 Task: Create a rule when custom fields attachments is set to a datenot in next week.
Action: Mouse moved to (964, 81)
Screenshot: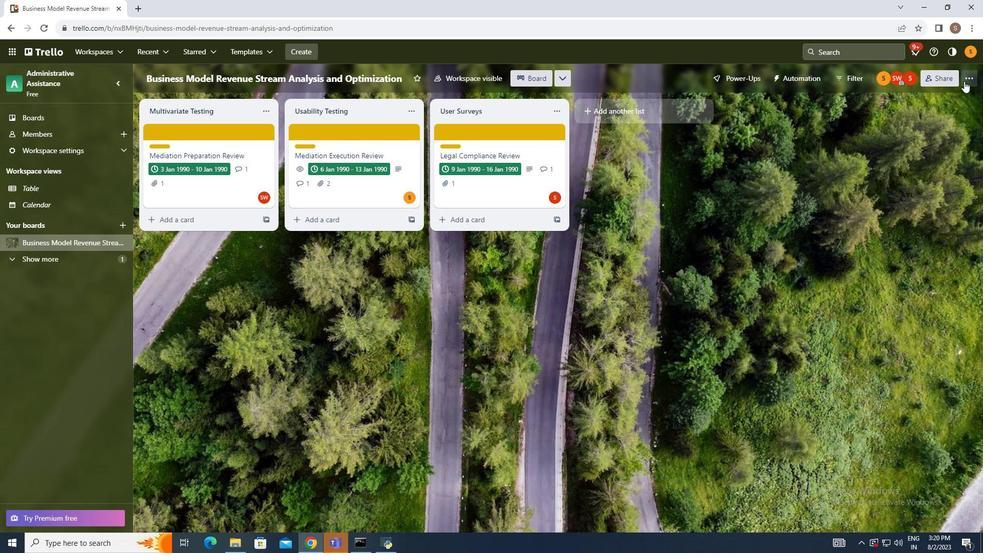 
Action: Mouse pressed left at (964, 81)
Screenshot: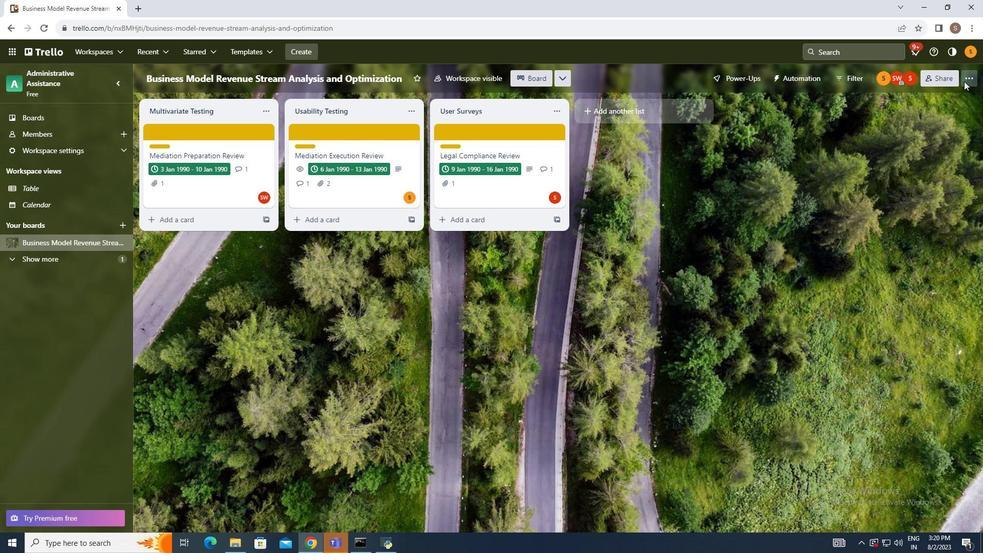 
Action: Mouse moved to (915, 206)
Screenshot: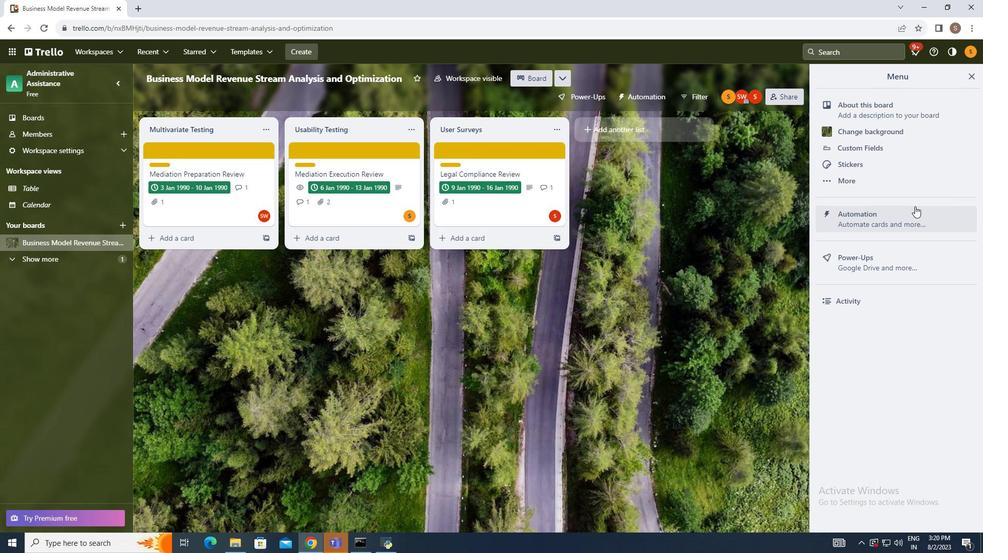 
Action: Mouse pressed left at (915, 206)
Screenshot: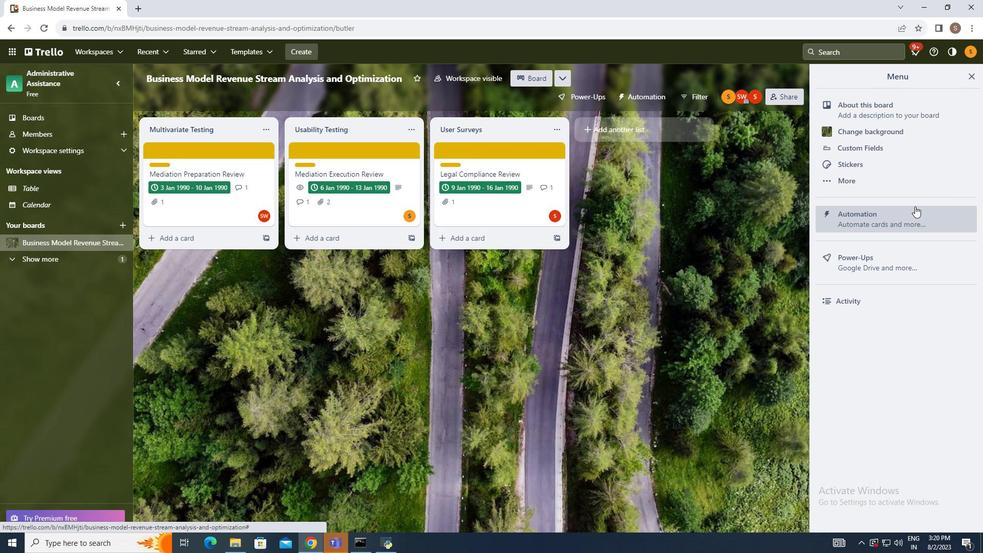 
Action: Mouse moved to (183, 180)
Screenshot: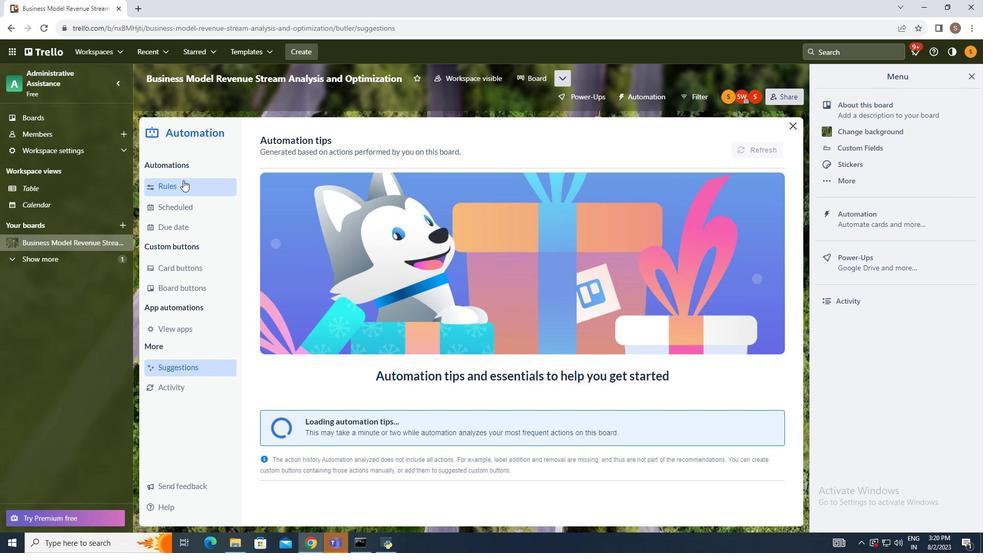 
Action: Mouse pressed left at (183, 180)
Screenshot: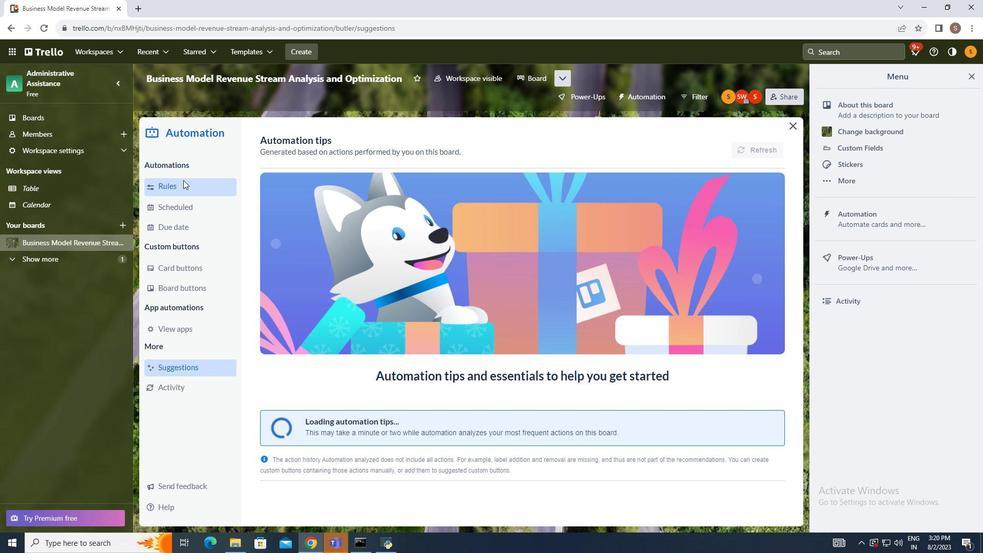 
Action: Mouse moved to (700, 145)
Screenshot: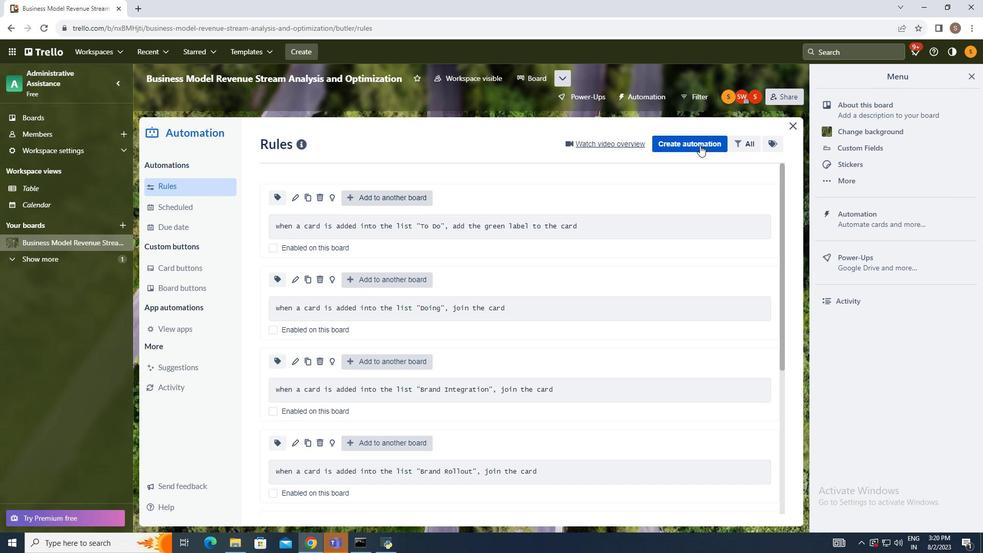 
Action: Mouse pressed left at (700, 145)
Screenshot: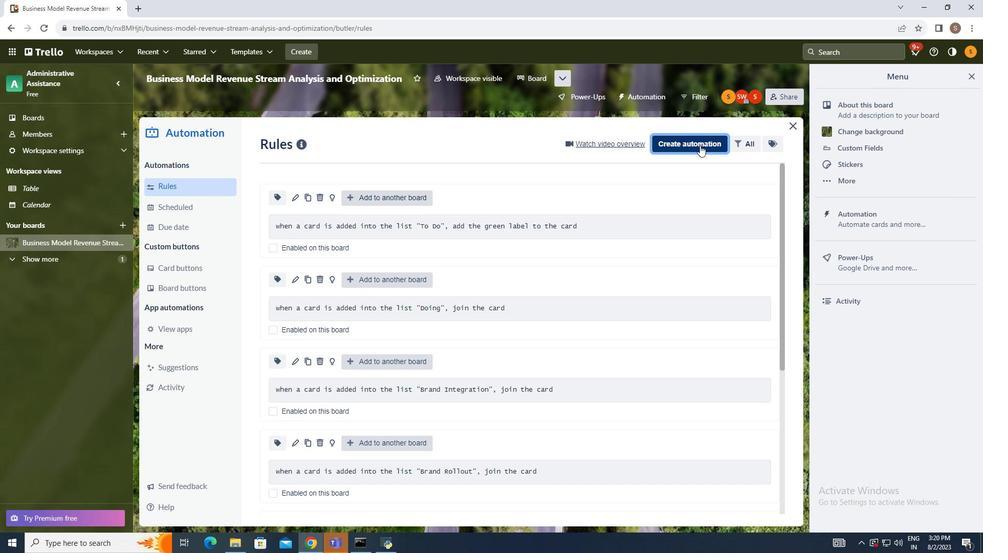 
Action: Mouse moved to (442, 237)
Screenshot: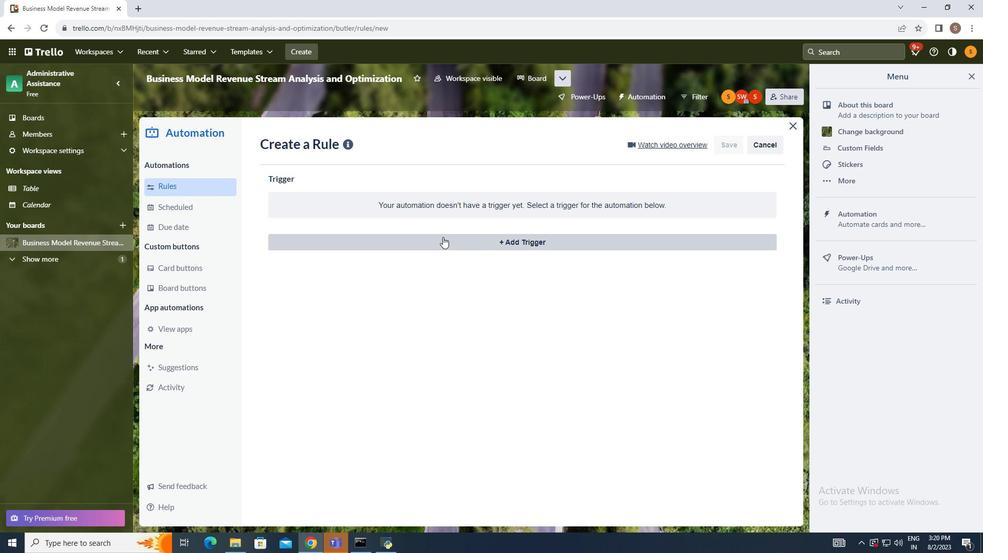 
Action: Mouse pressed left at (442, 237)
Screenshot: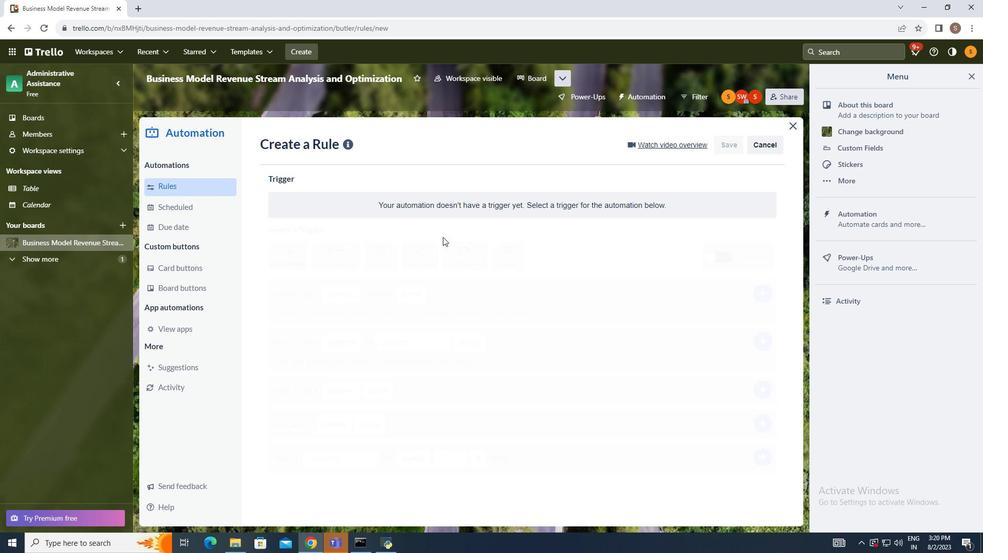 
Action: Mouse moved to (503, 269)
Screenshot: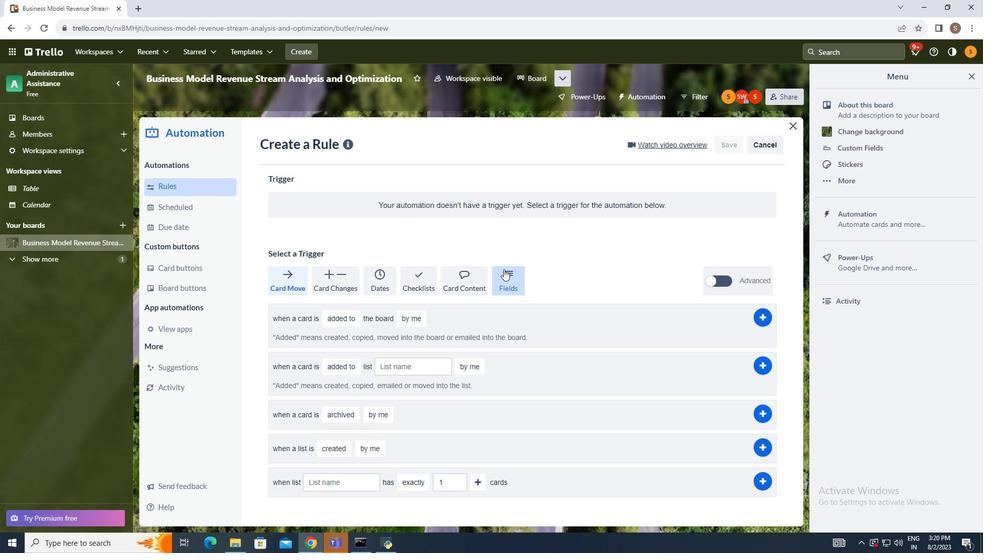 
Action: Mouse pressed left at (503, 269)
Screenshot: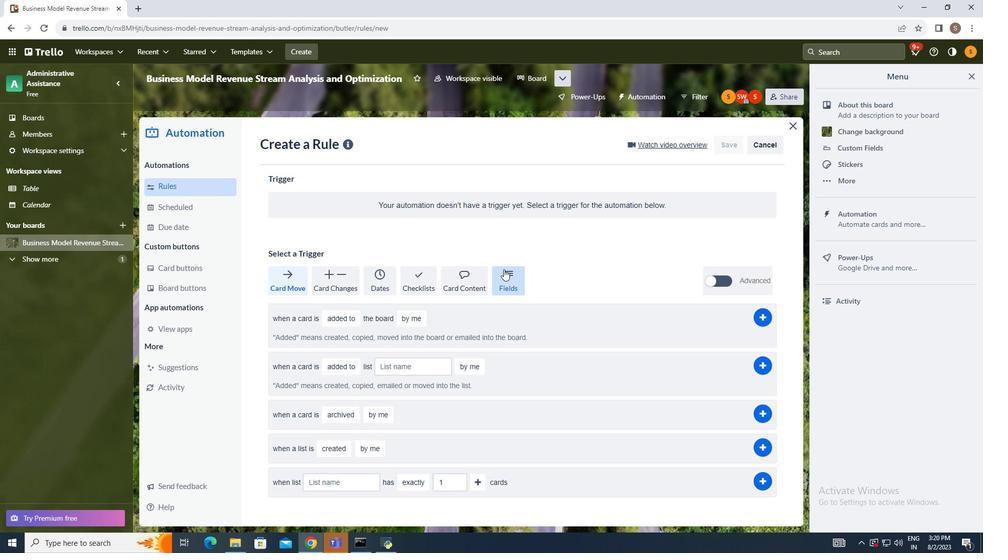 
Action: Mouse moved to (510, 281)
Screenshot: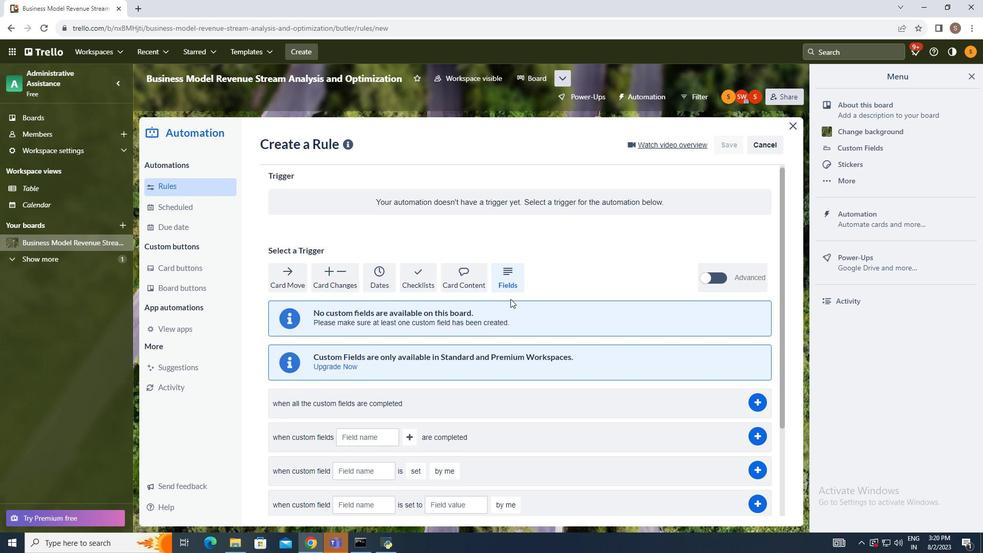
Action: Mouse scrolled (510, 281) with delta (0, 0)
Screenshot: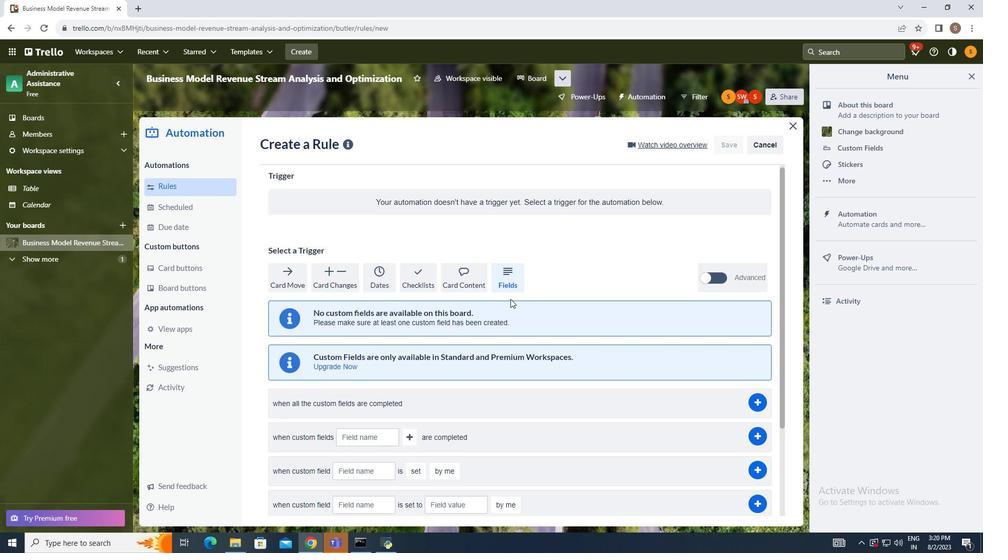 
Action: Mouse moved to (510, 287)
Screenshot: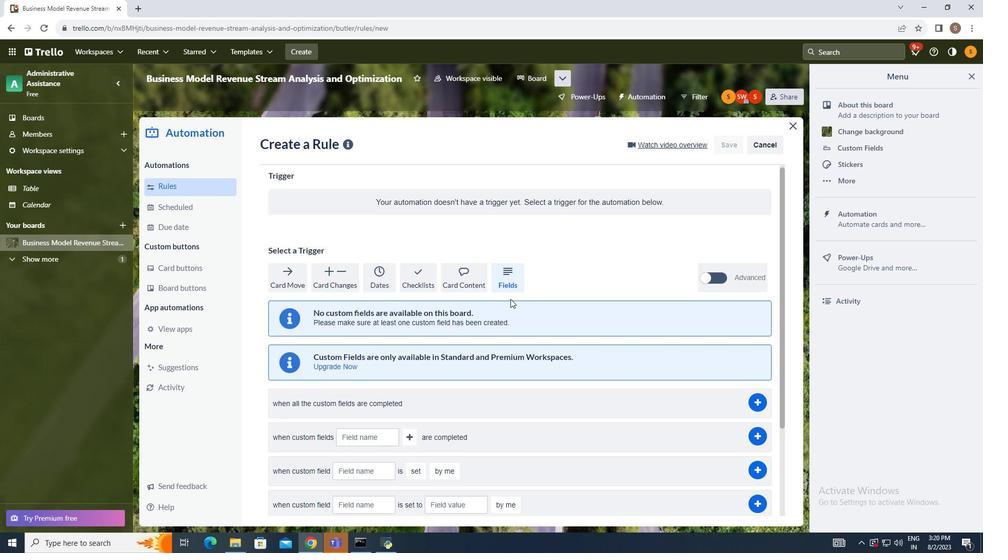 
Action: Mouse scrolled (510, 286) with delta (0, 0)
Screenshot: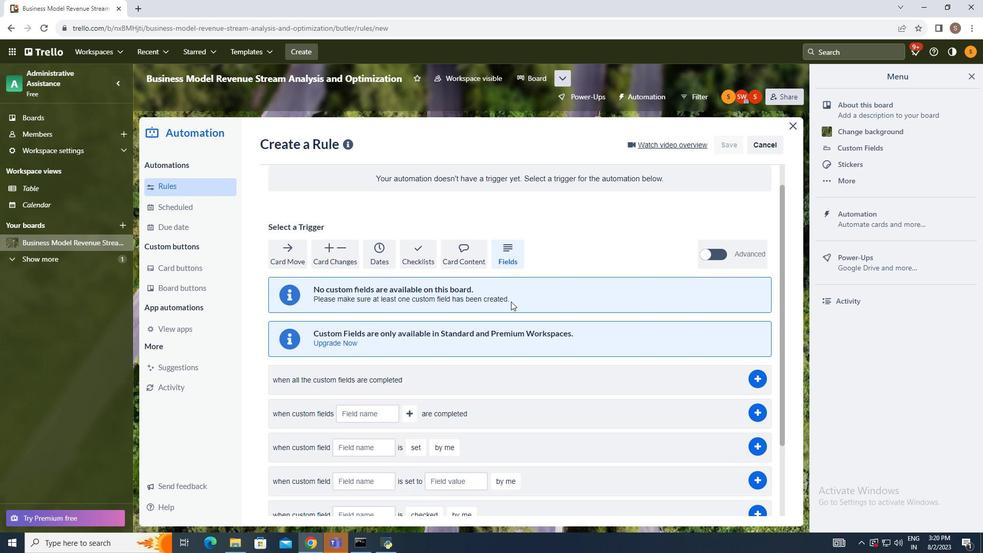 
Action: Mouse moved to (510, 297)
Screenshot: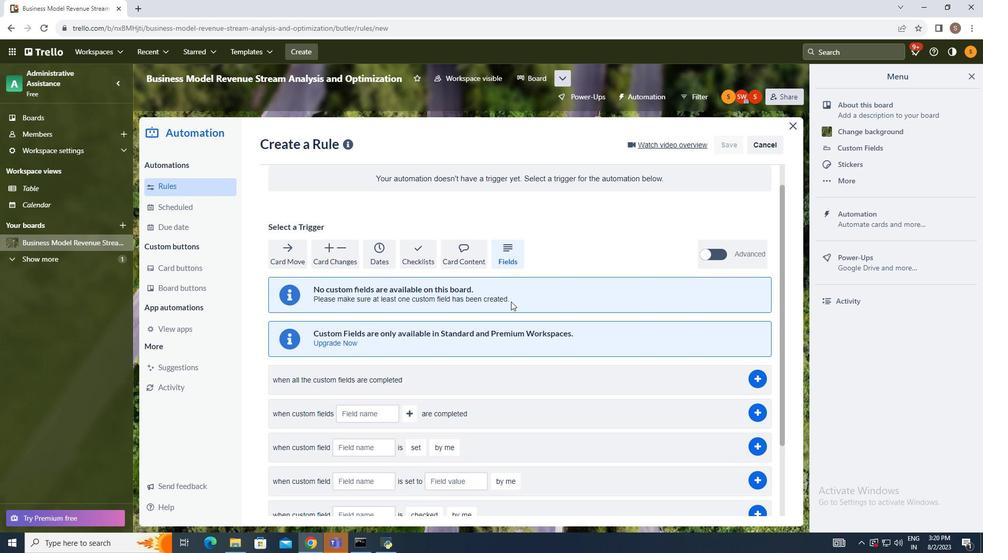 
Action: Mouse scrolled (510, 296) with delta (0, 0)
Screenshot: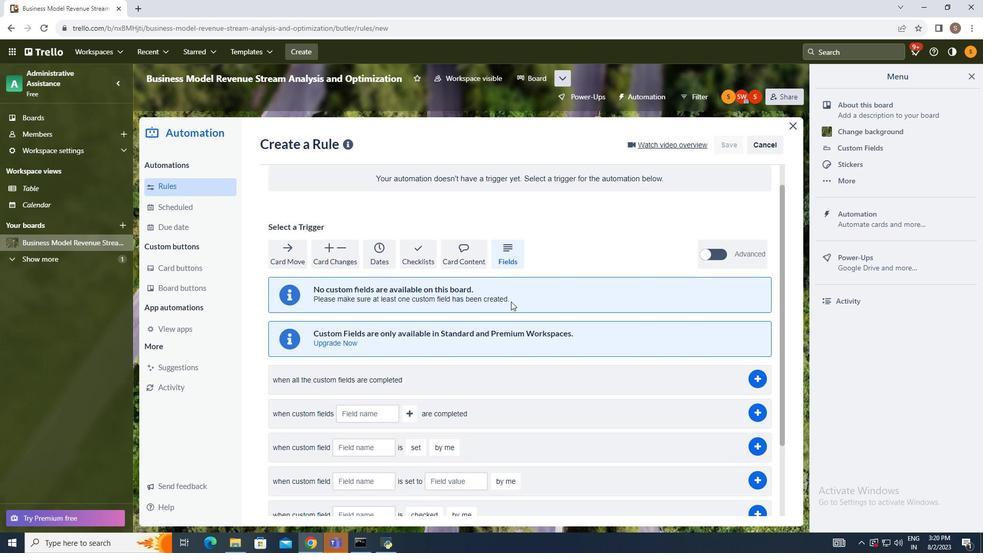 
Action: Mouse moved to (511, 300)
Screenshot: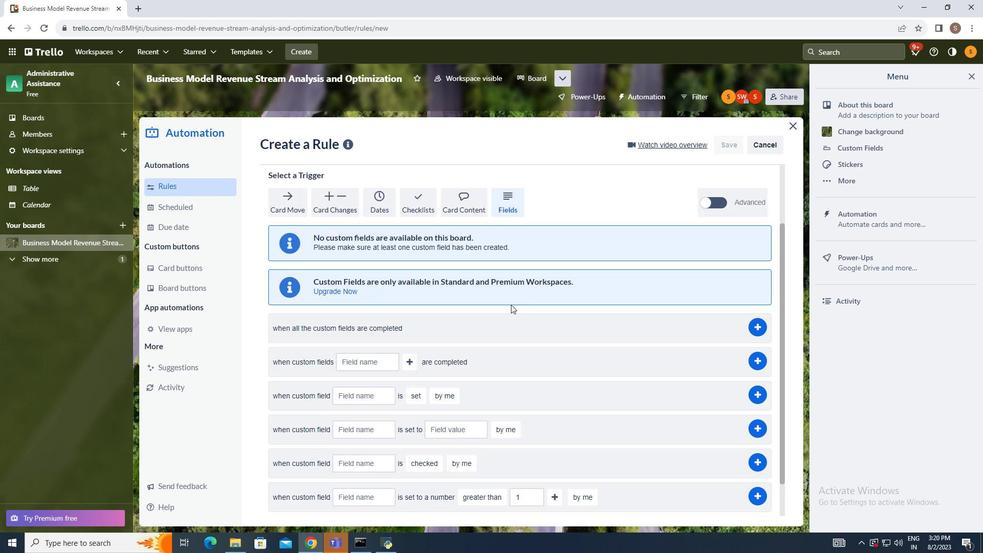 
Action: Mouse scrolled (511, 300) with delta (0, 0)
Screenshot: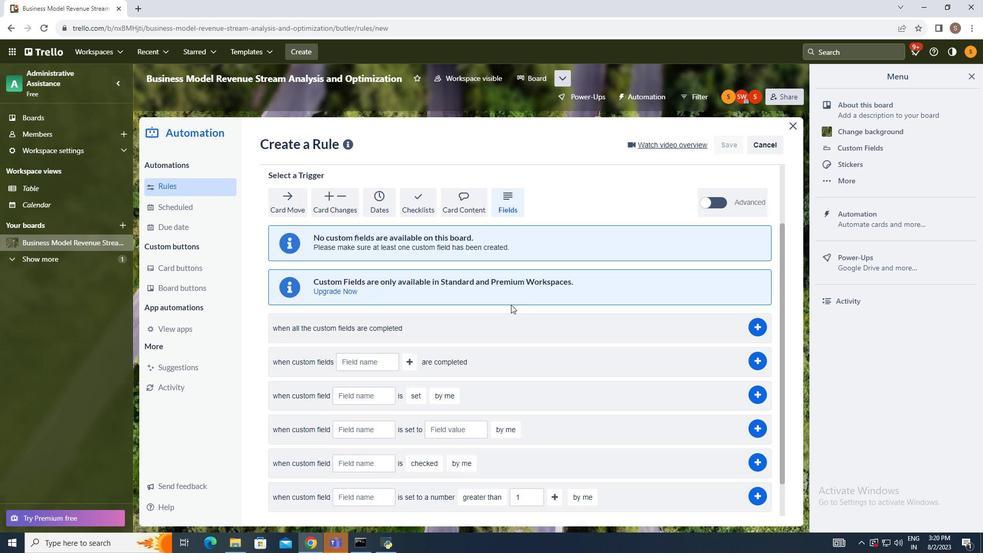
Action: Mouse moved to (511, 302)
Screenshot: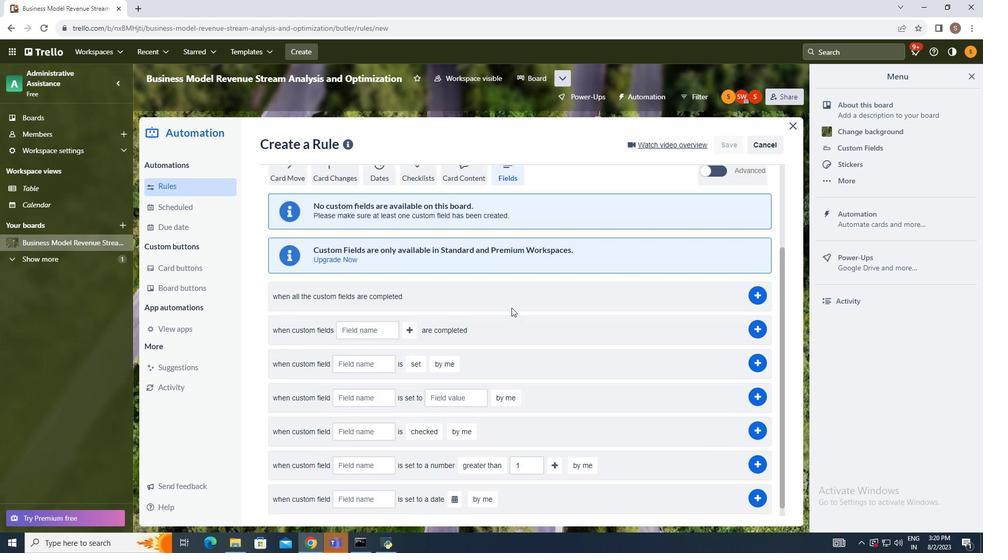 
Action: Mouse scrolled (511, 301) with delta (0, 0)
Screenshot: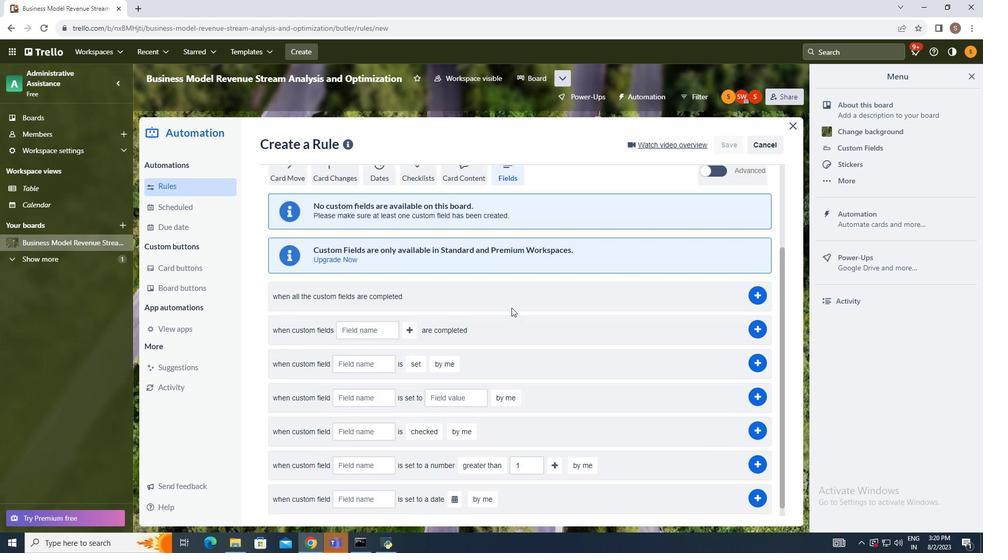 
Action: Mouse moved to (355, 490)
Screenshot: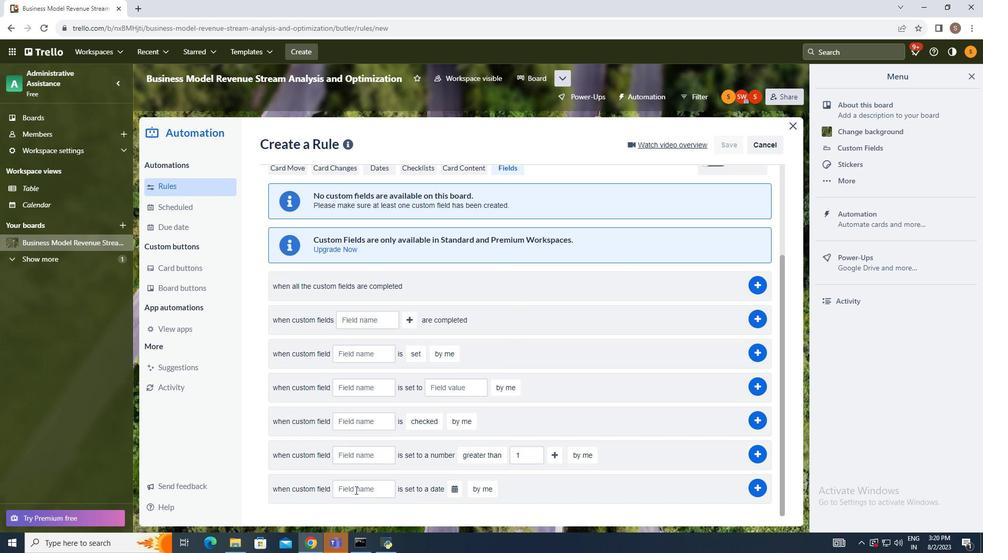 
Action: Mouse pressed left at (355, 490)
Screenshot: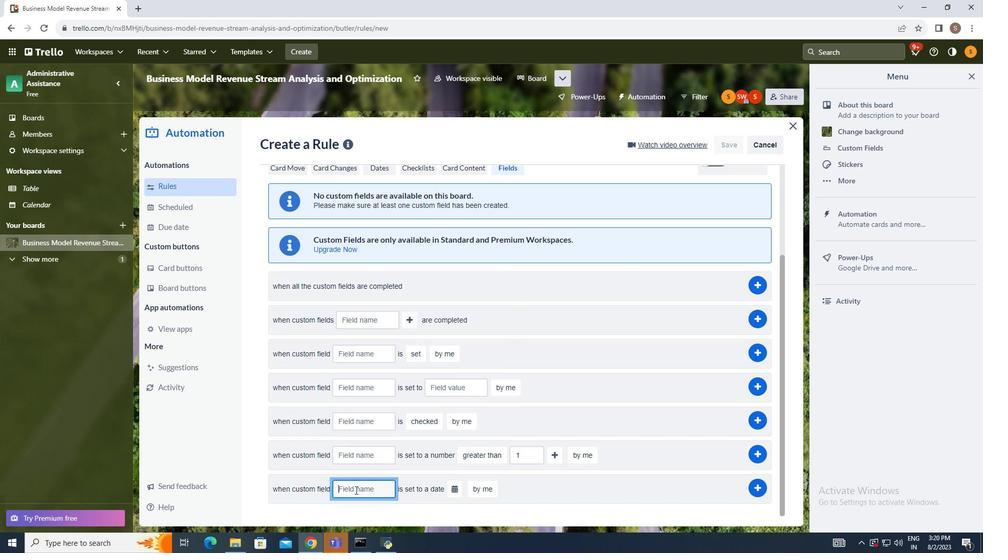 
Action: Mouse moved to (280, 460)
Screenshot: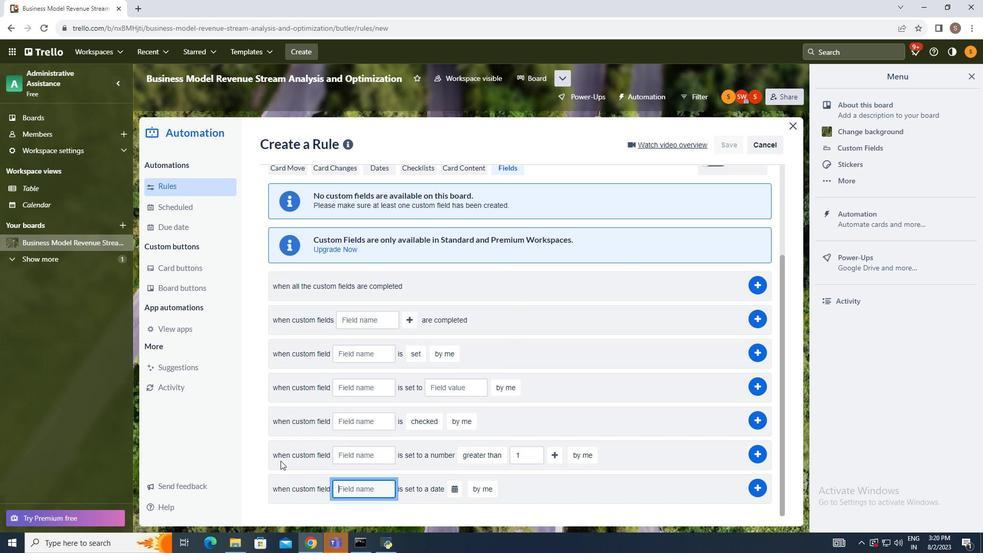 
Action: Key pressed attachments
Screenshot: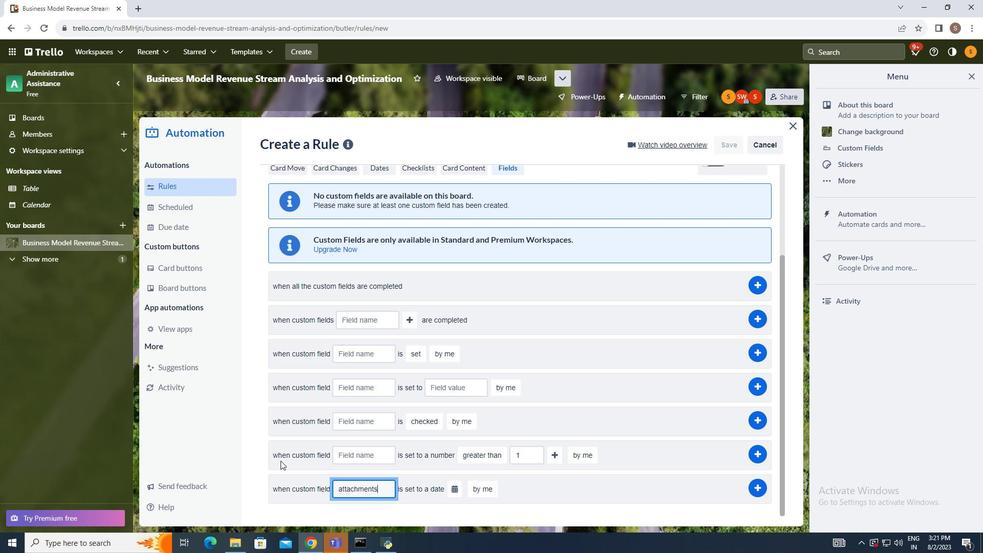 
Action: Mouse moved to (453, 490)
Screenshot: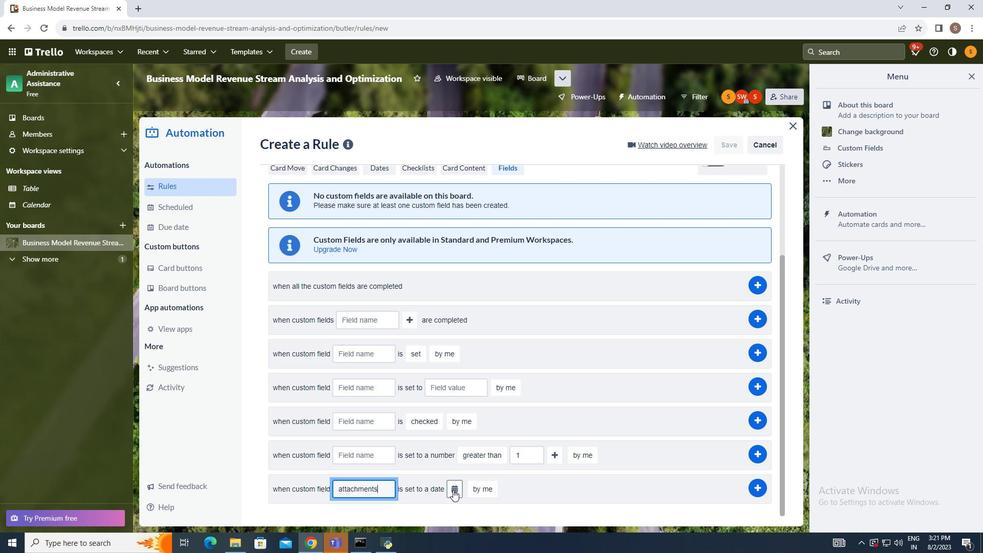 
Action: Mouse pressed left at (453, 490)
Screenshot: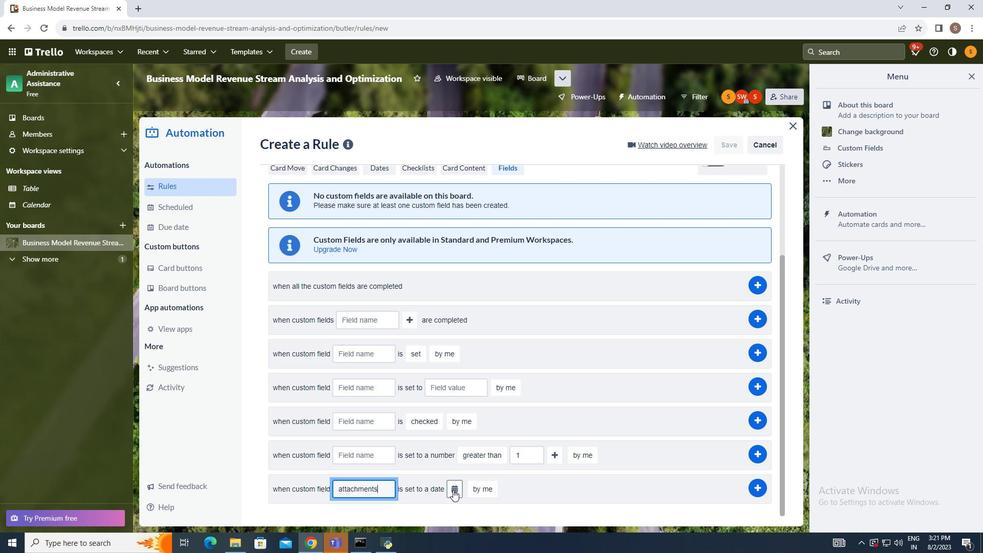 
Action: Mouse moved to (453, 490)
Screenshot: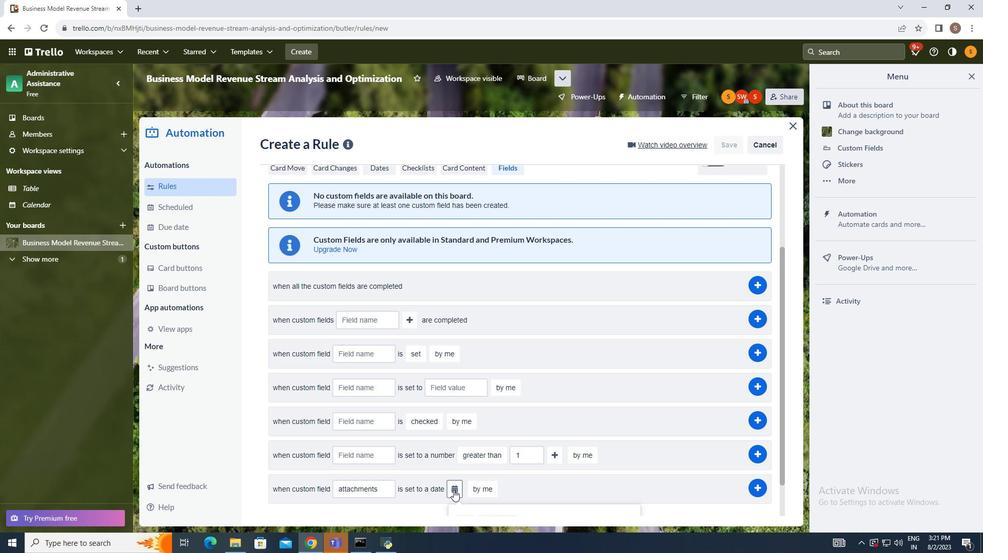 
Action: Mouse scrolled (453, 489) with delta (0, 0)
Screenshot: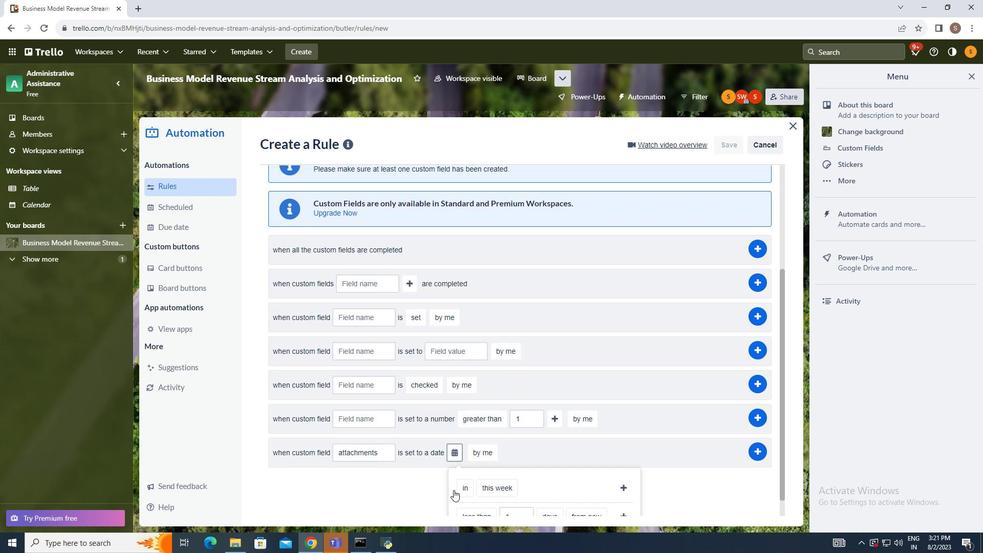 
Action: Mouse scrolled (453, 489) with delta (0, 0)
Screenshot: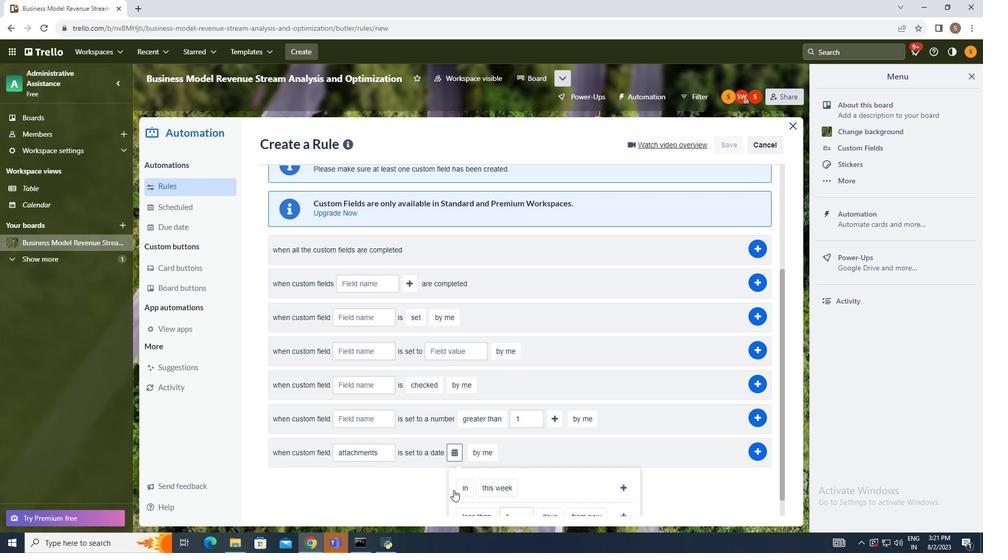 
Action: Mouse moved to (462, 465)
Screenshot: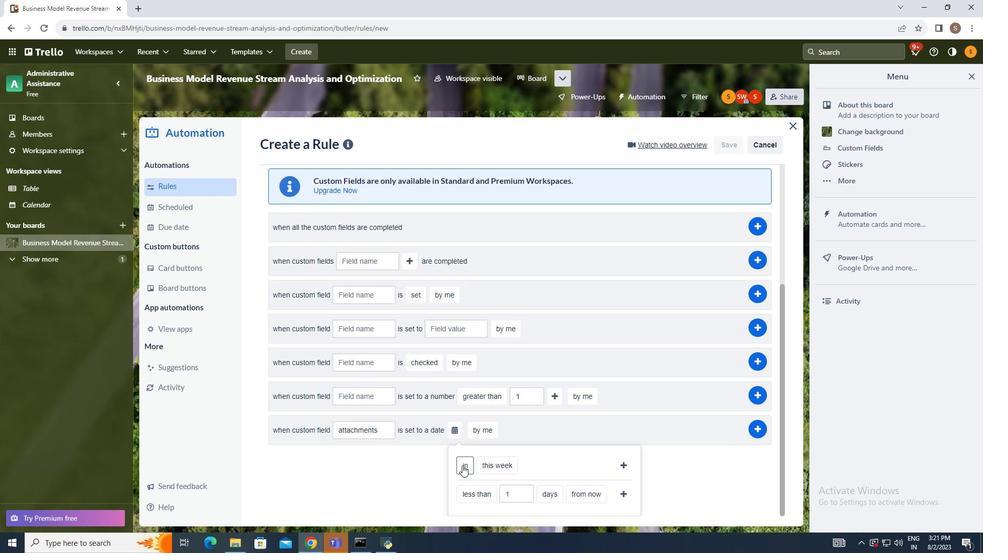 
Action: Mouse pressed left at (462, 465)
Screenshot: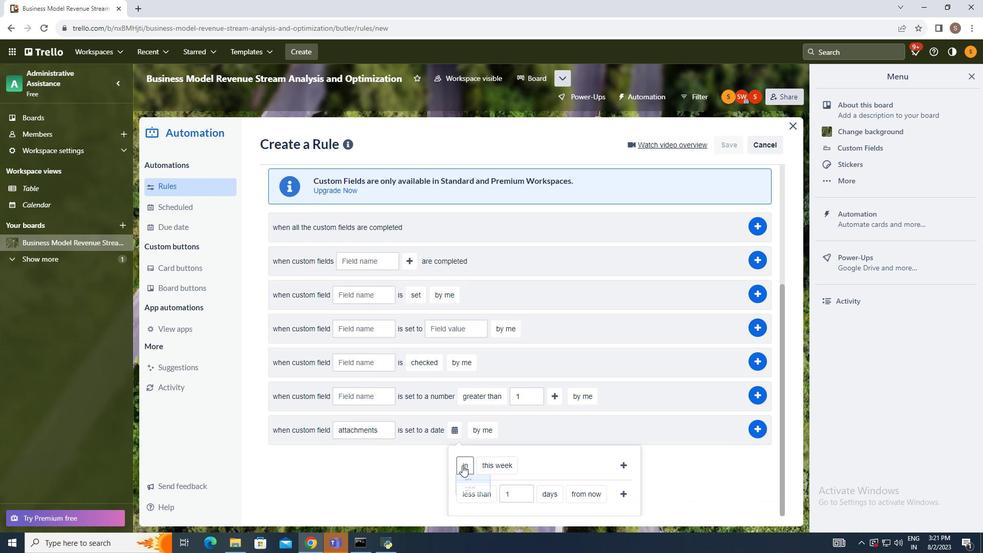 
Action: Mouse moved to (472, 508)
Screenshot: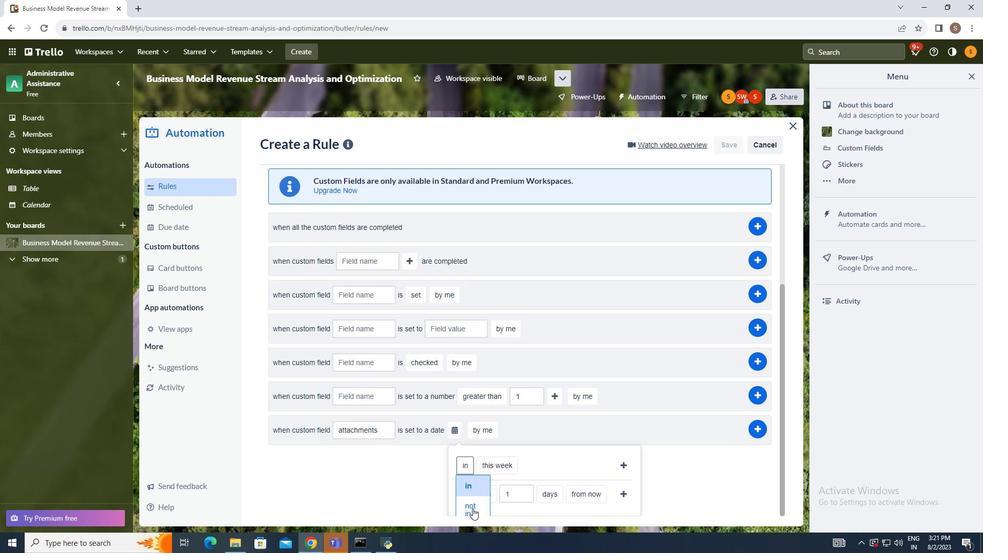 
Action: Mouse pressed left at (472, 508)
Screenshot: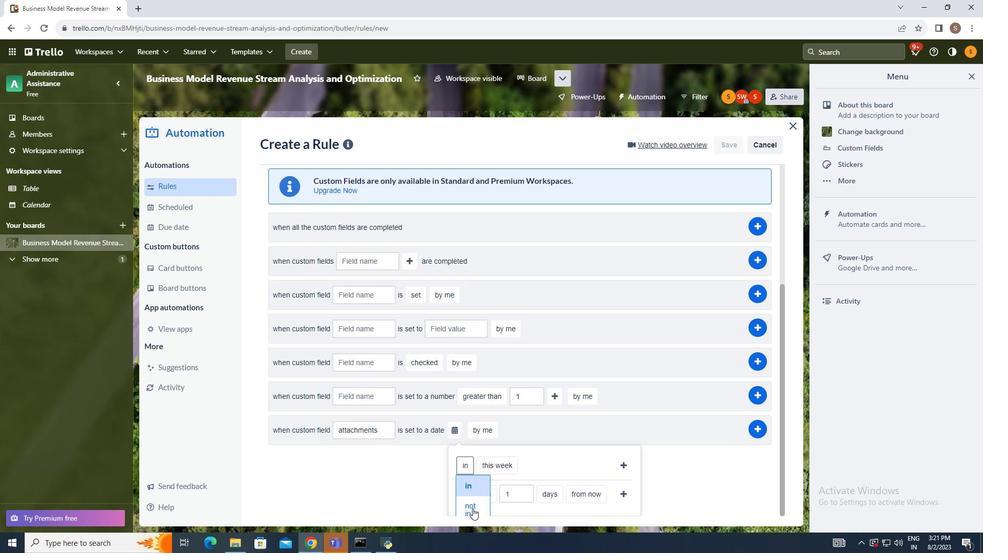 
Action: Mouse moved to (510, 468)
Screenshot: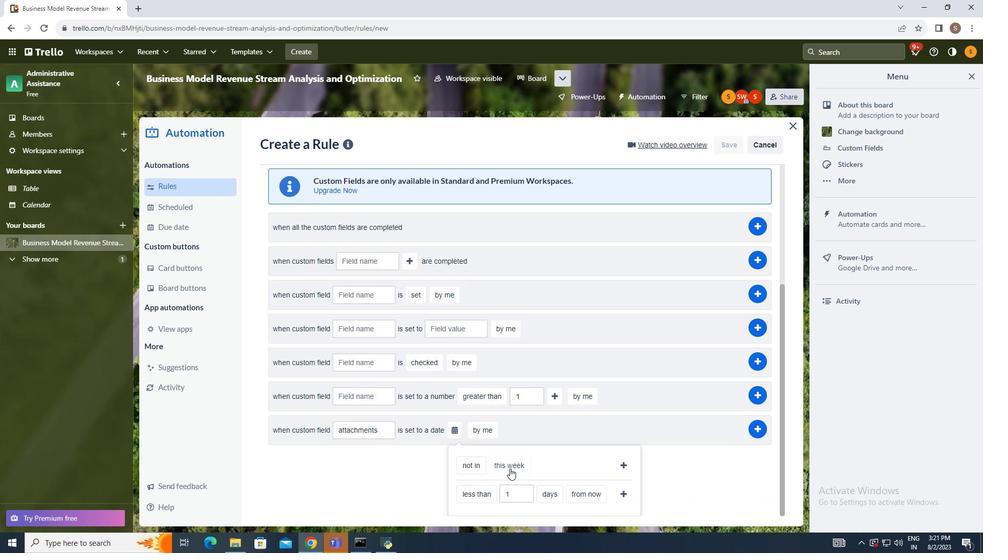 
Action: Mouse pressed left at (510, 468)
Screenshot: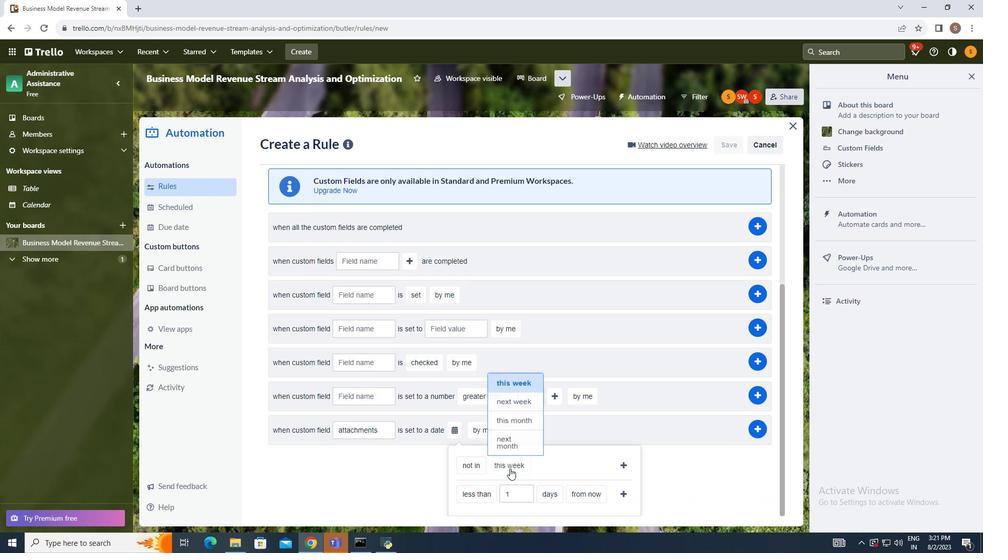 
Action: Mouse moved to (510, 398)
Screenshot: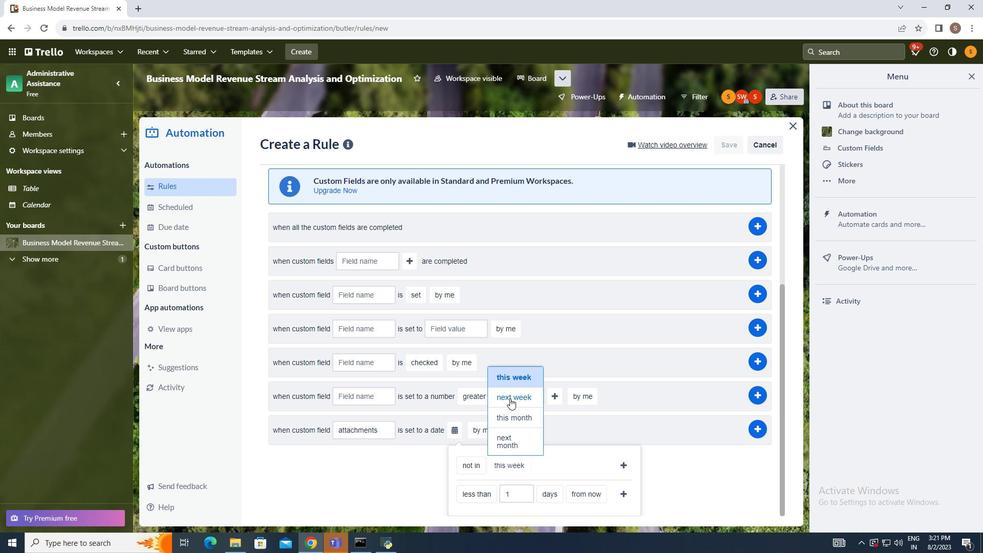 
Action: Mouse pressed left at (510, 398)
Screenshot: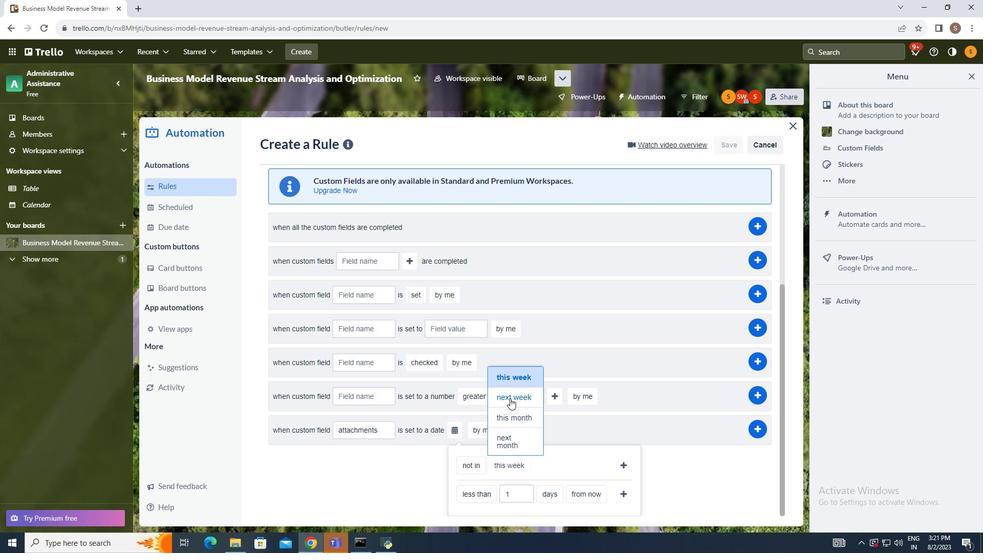 
Action: Mouse moved to (622, 463)
Screenshot: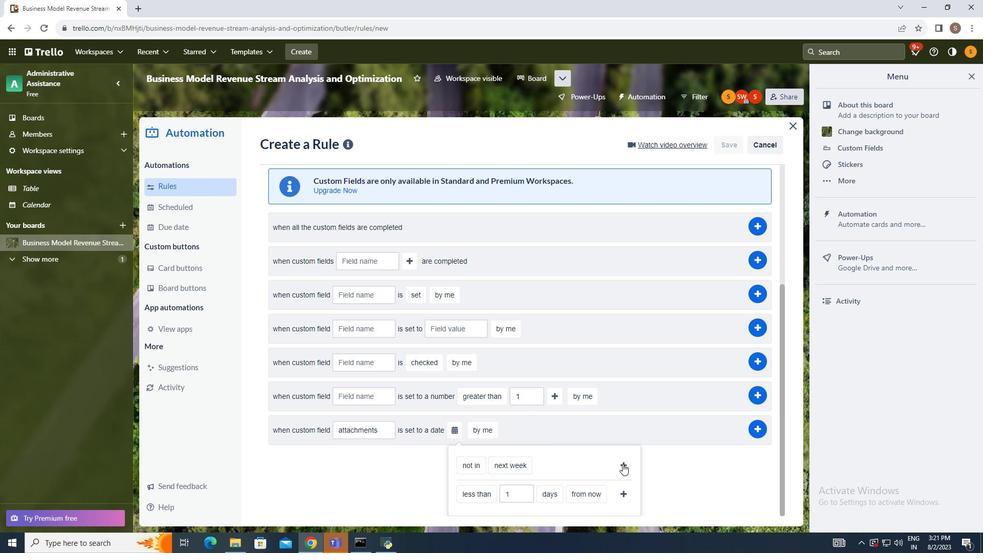 
Action: Mouse pressed left at (622, 463)
Screenshot: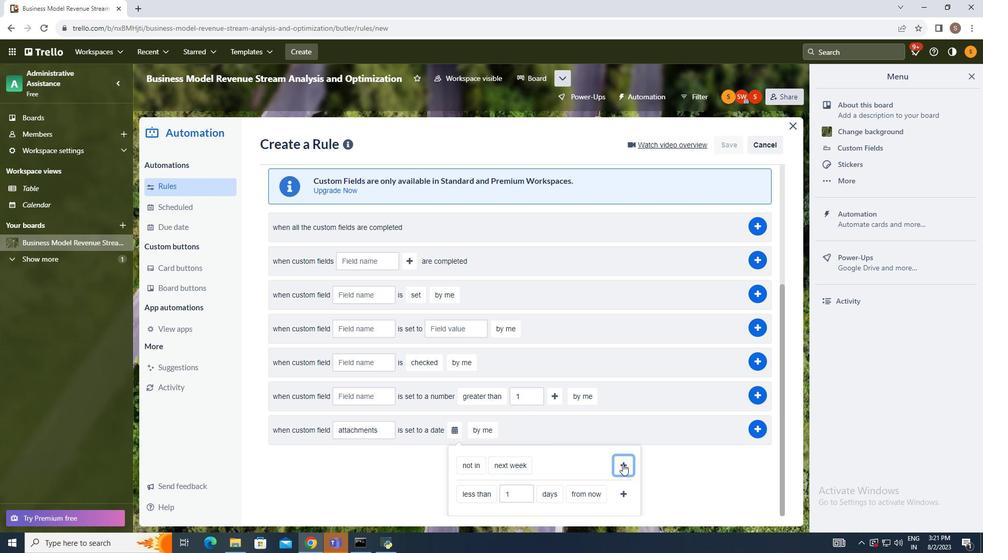 
Action: Mouse moved to (756, 487)
Screenshot: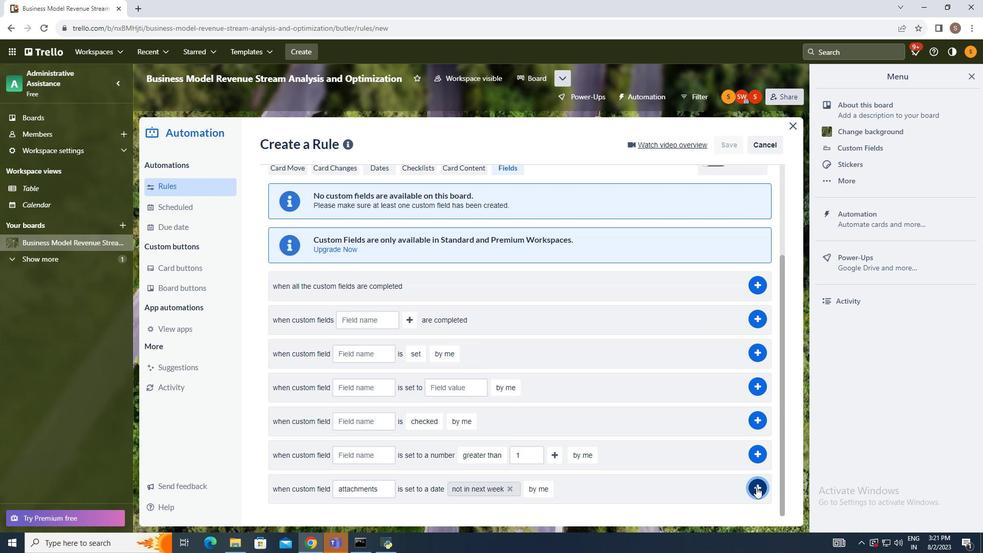 
Action: Mouse pressed left at (756, 487)
Screenshot: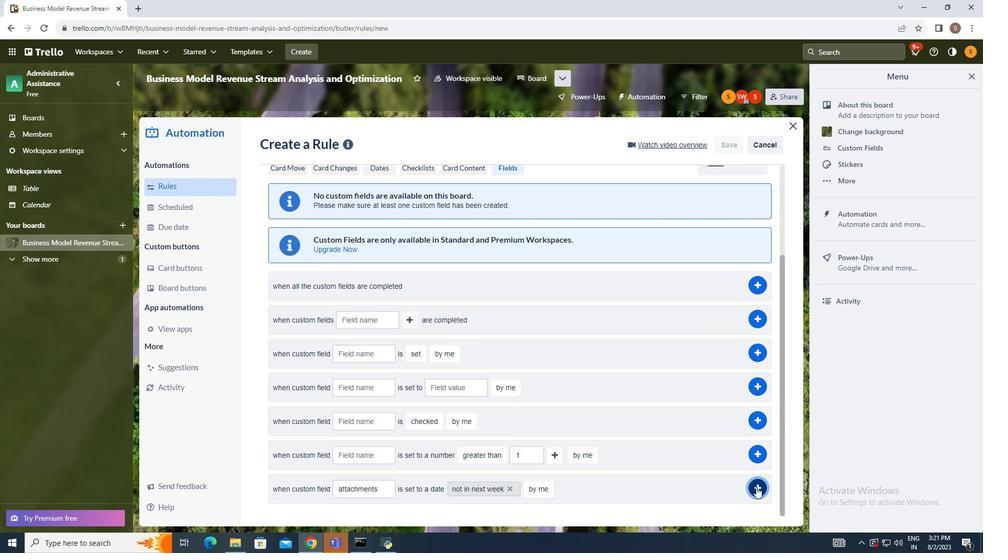 
Action: Mouse moved to (850, 409)
Screenshot: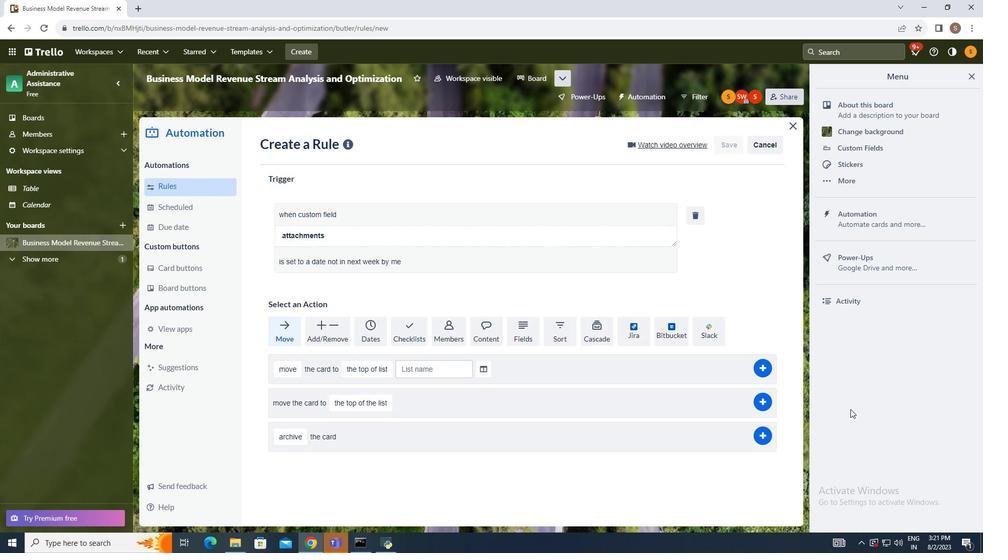 
